 Task: Save favorite listings for homes with acreage in Lincoln, Nebraska, and create a shortlist of properties with agricultural zoning for potential farming or ranching.
Action: Mouse moved to (172, 163)
Screenshot: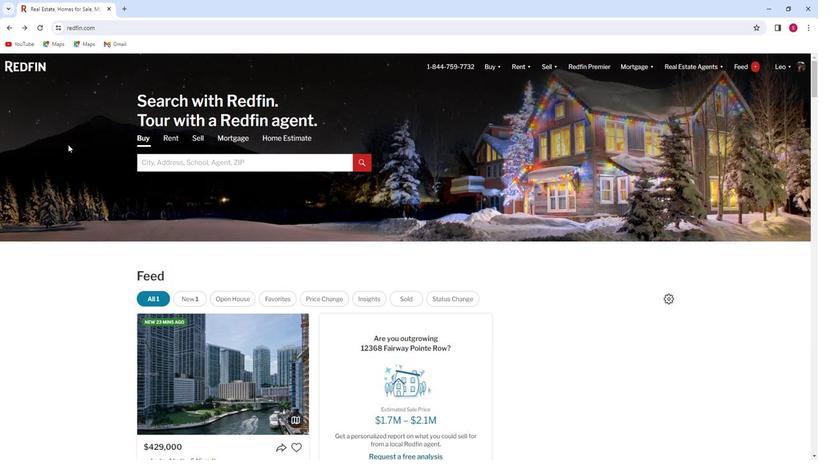 
Action: Mouse pressed left at (172, 163)
Screenshot: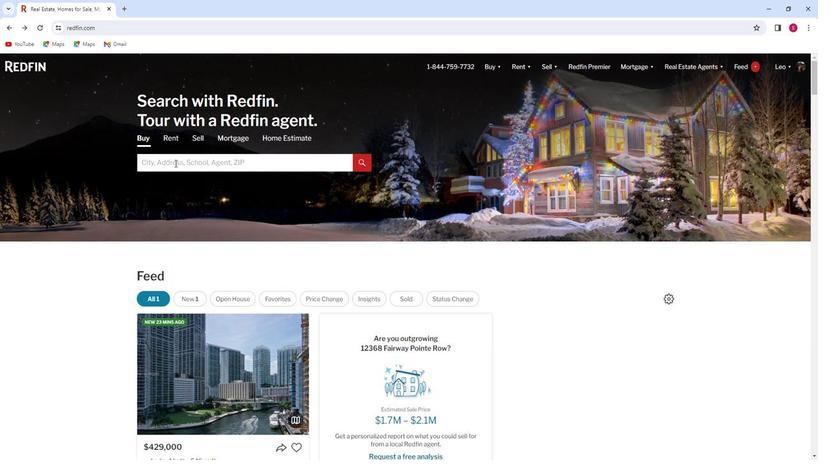 
Action: Mouse moved to (172, 163)
Screenshot: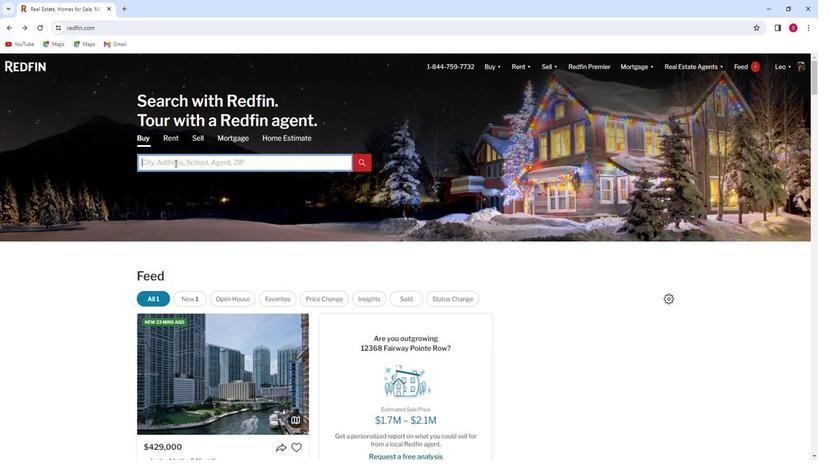 
Action: Key pressed <Key.shift>Lincoln,
Screenshot: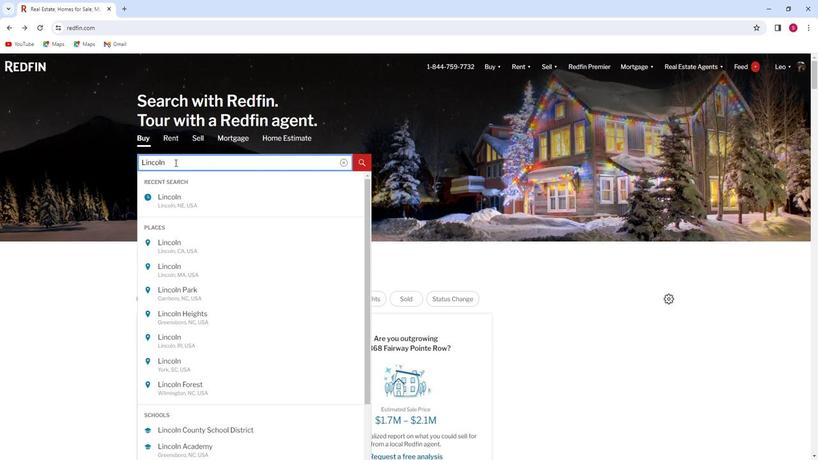 
Action: Mouse moved to (184, 202)
Screenshot: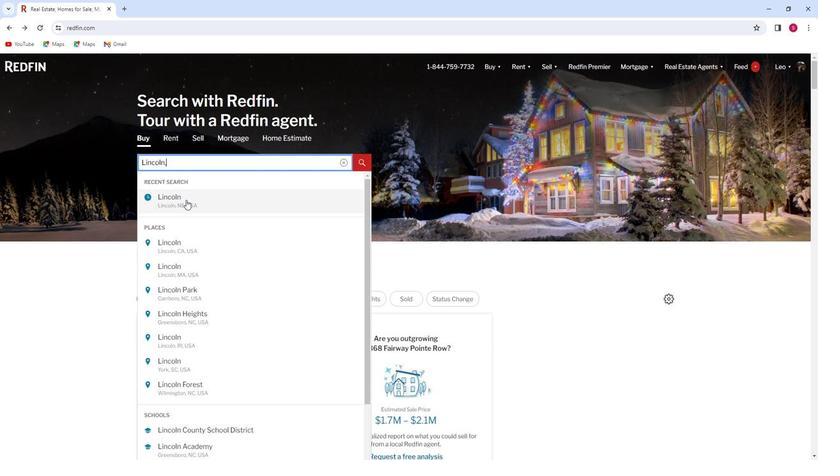 
Action: Mouse pressed left at (184, 202)
Screenshot: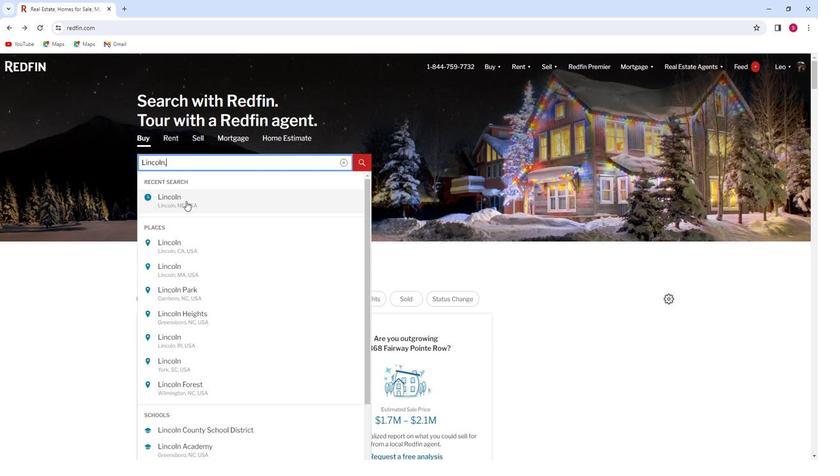 
Action: Mouse moved to (729, 124)
Screenshot: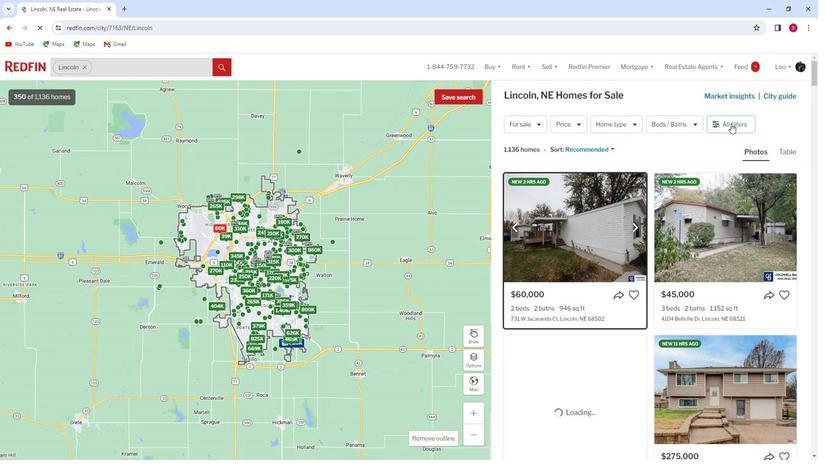 
Action: Mouse pressed left at (729, 124)
Screenshot: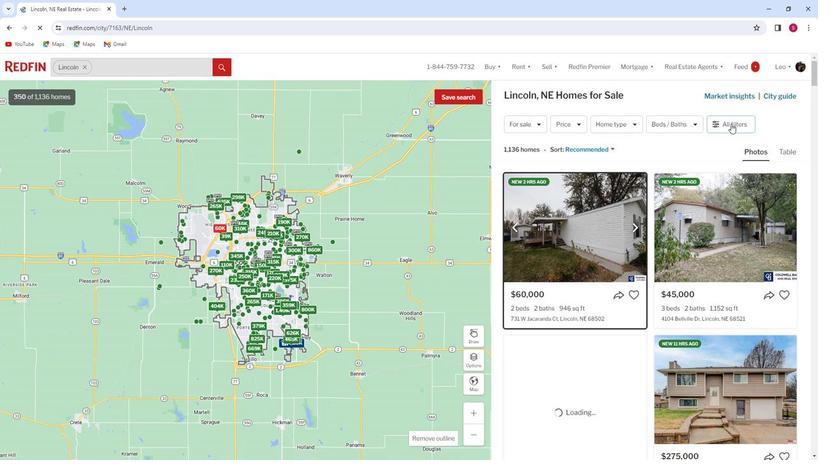 
Action: Mouse moved to (721, 120)
Screenshot: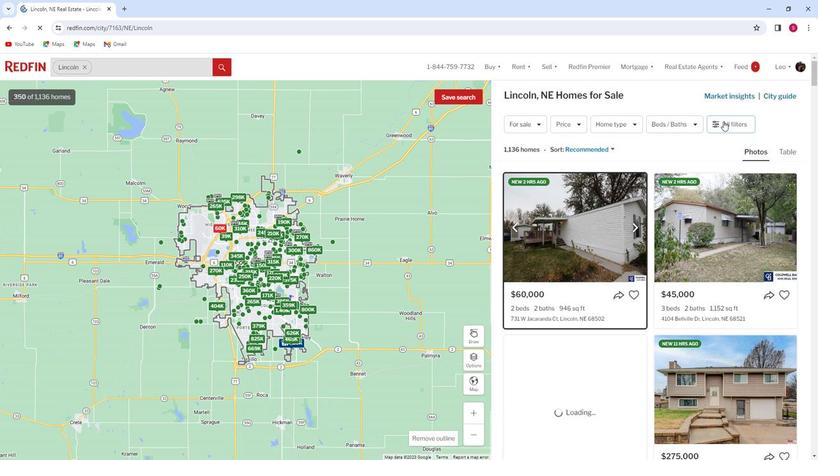
Action: Mouse pressed left at (721, 120)
Screenshot: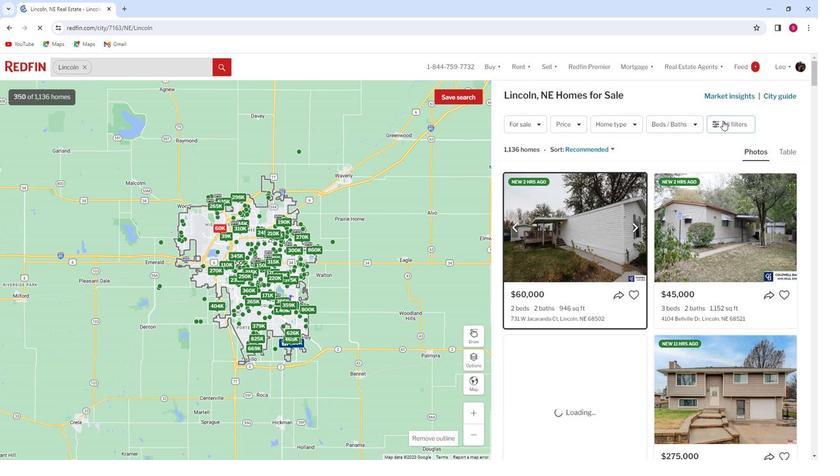 
Action: Mouse moved to (721, 121)
Screenshot: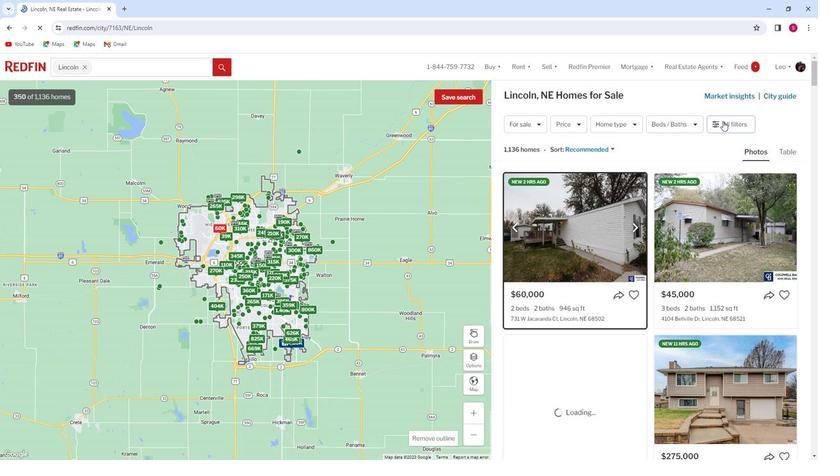 
Action: Mouse pressed left at (721, 121)
Screenshot: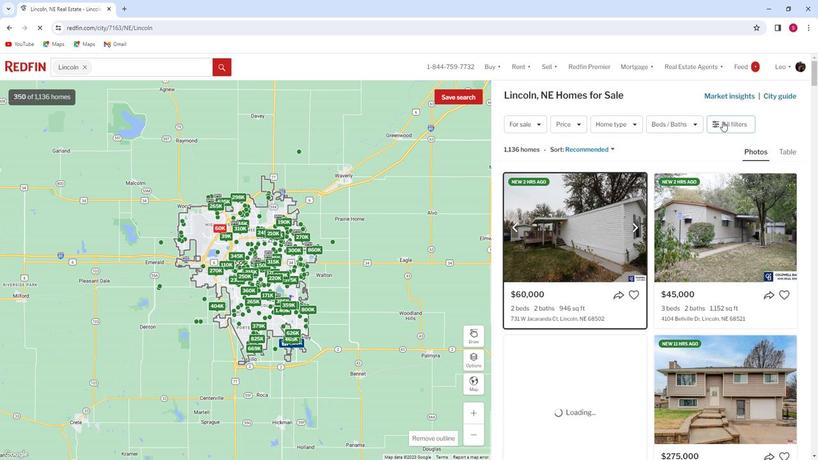 
Action: Mouse moved to (724, 124)
Screenshot: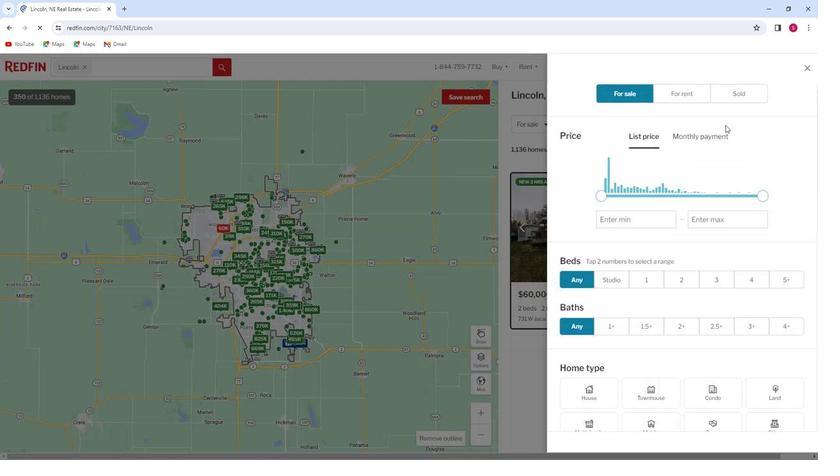 
Action: Mouse pressed left at (724, 124)
Screenshot: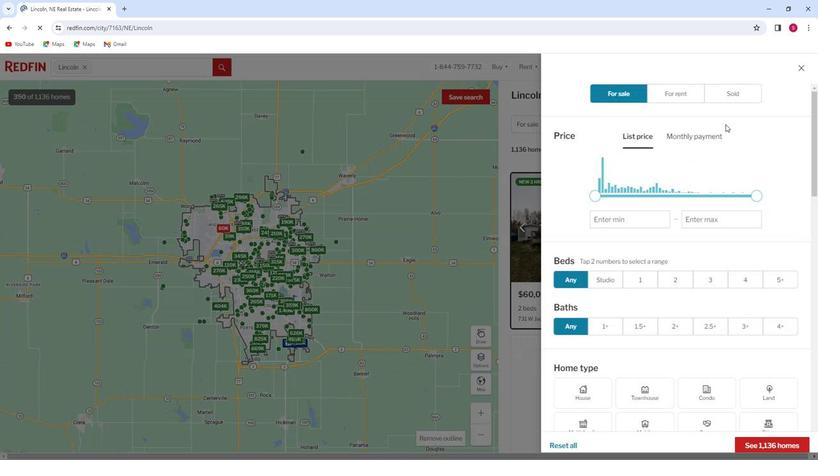 
Action: Mouse moved to (670, 207)
Screenshot: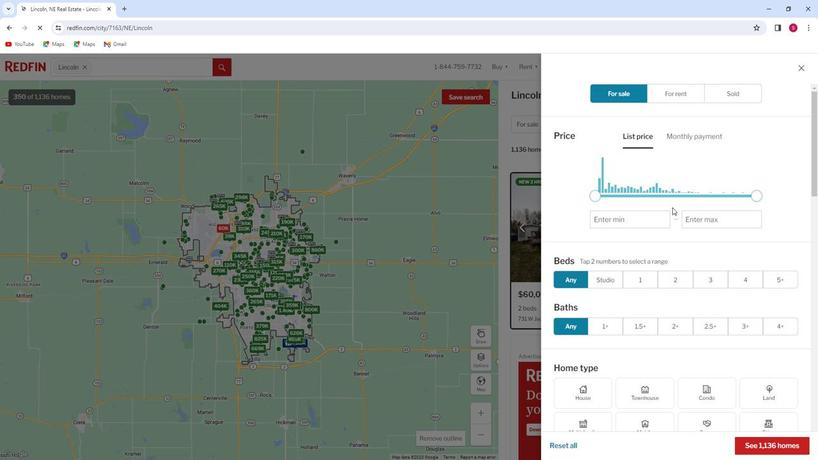 
Action: Mouse scrolled (670, 207) with delta (0, 0)
Screenshot: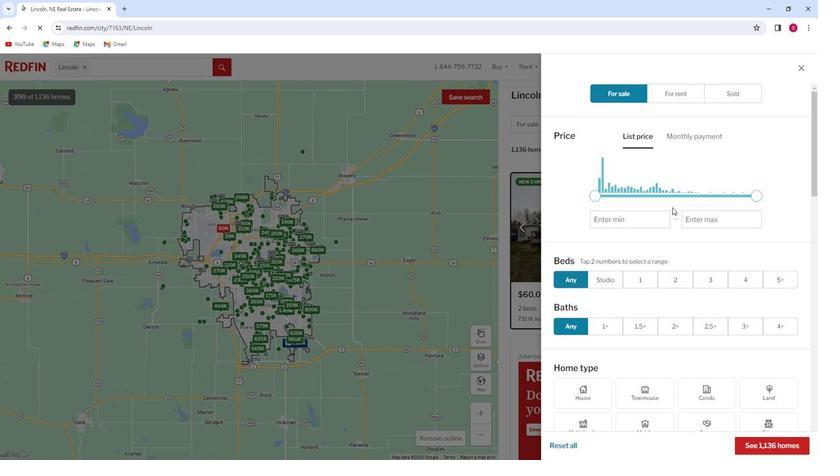 
Action: Mouse scrolled (670, 207) with delta (0, 0)
Screenshot: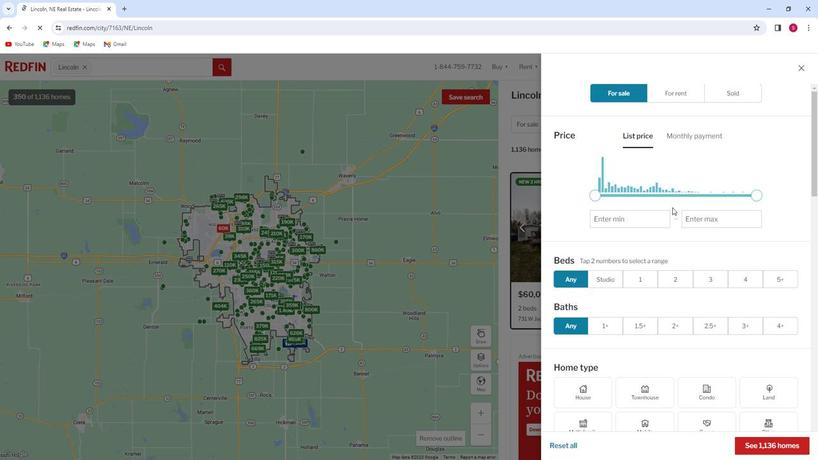 
Action: Mouse scrolled (670, 207) with delta (0, 0)
Screenshot: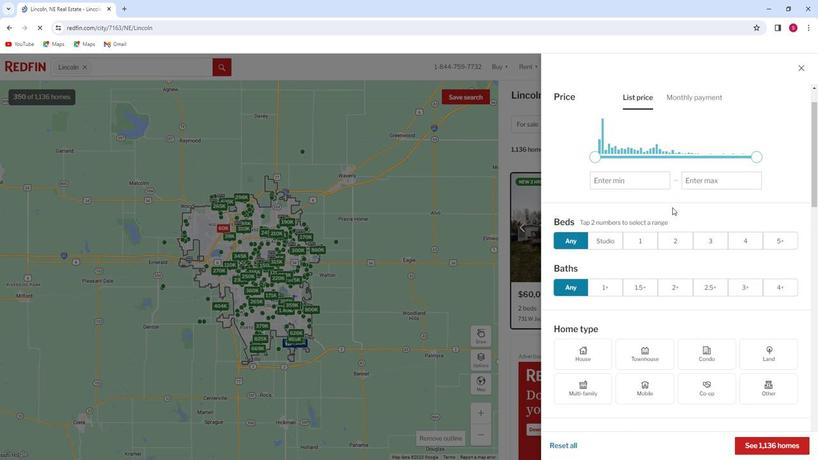 
Action: Mouse moved to (669, 206)
Screenshot: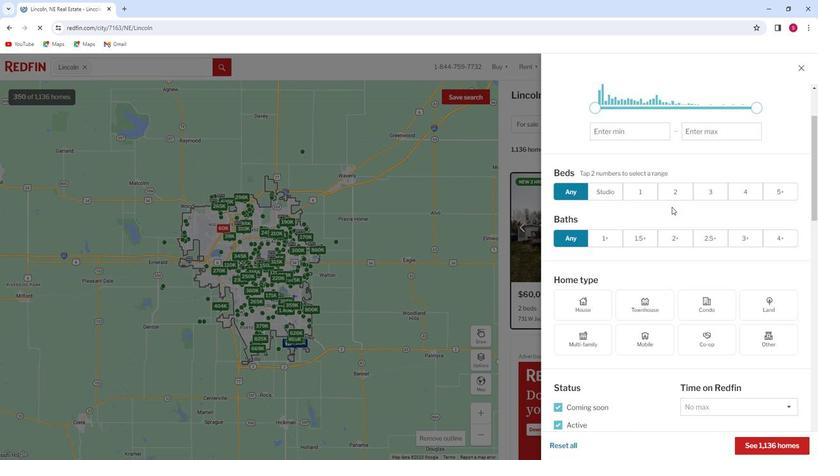 
Action: Mouse scrolled (669, 205) with delta (0, 0)
Screenshot: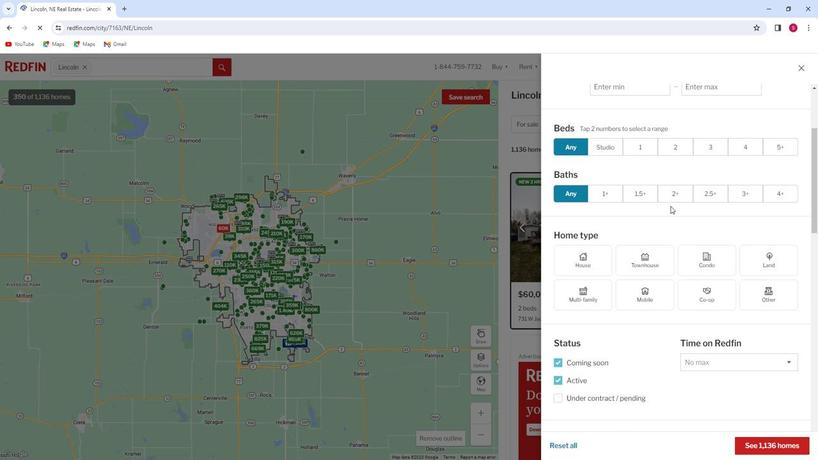 
Action: Mouse scrolled (669, 205) with delta (0, 0)
Screenshot: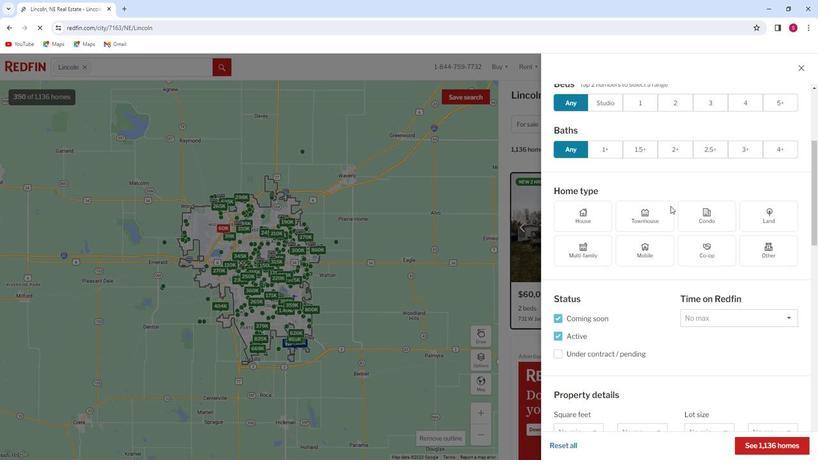 
Action: Mouse scrolled (669, 205) with delta (0, 0)
Screenshot: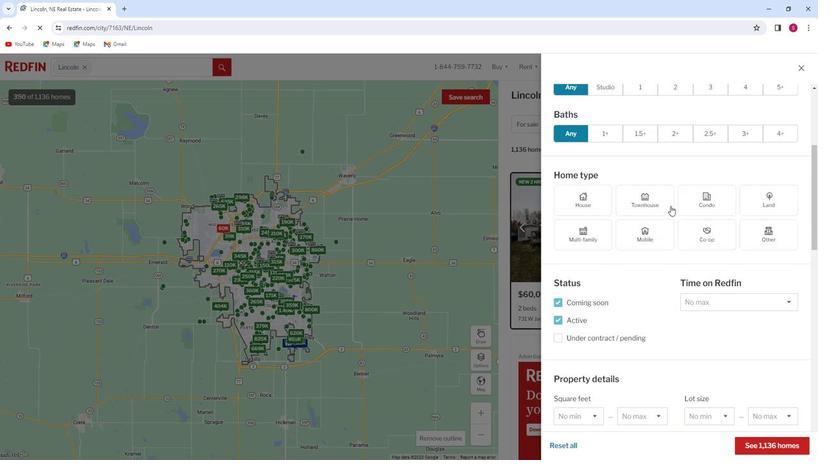 
Action: Mouse moved to (669, 205)
Screenshot: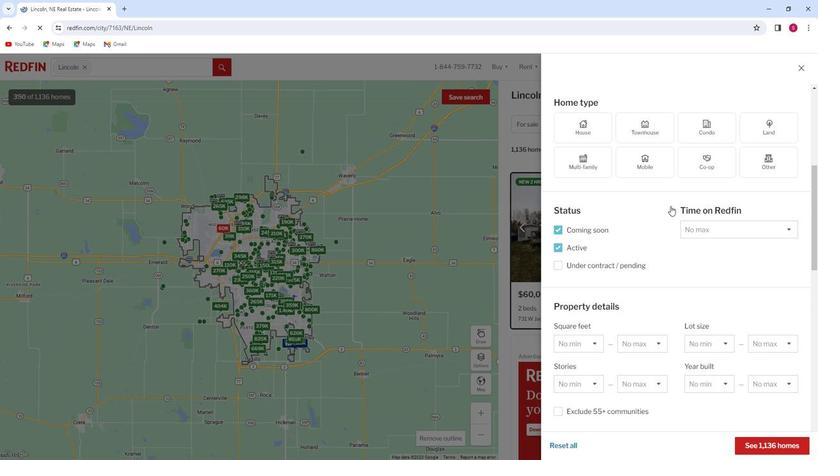 
Action: Mouse scrolled (669, 205) with delta (0, 0)
Screenshot: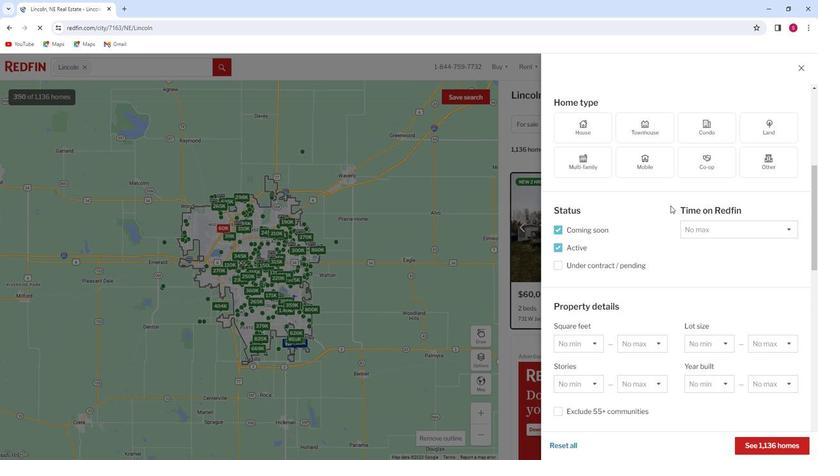 
Action: Mouse moved to (668, 204)
Screenshot: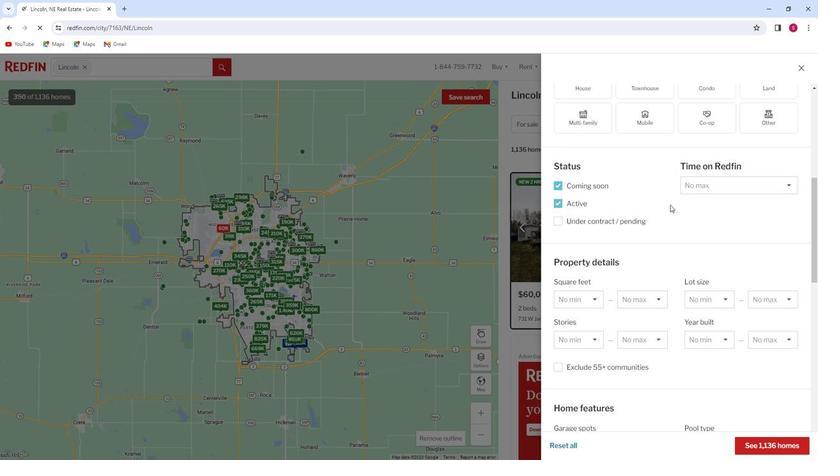 
Action: Mouse scrolled (668, 203) with delta (0, 0)
Screenshot: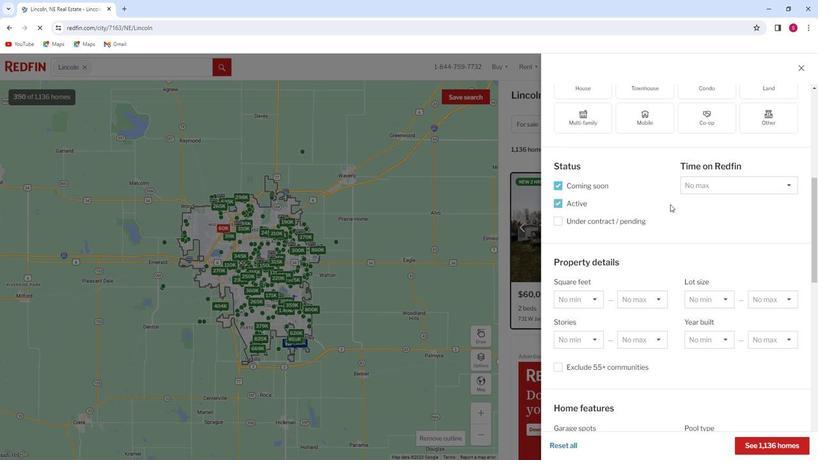 
Action: Mouse scrolled (668, 203) with delta (0, 0)
Screenshot: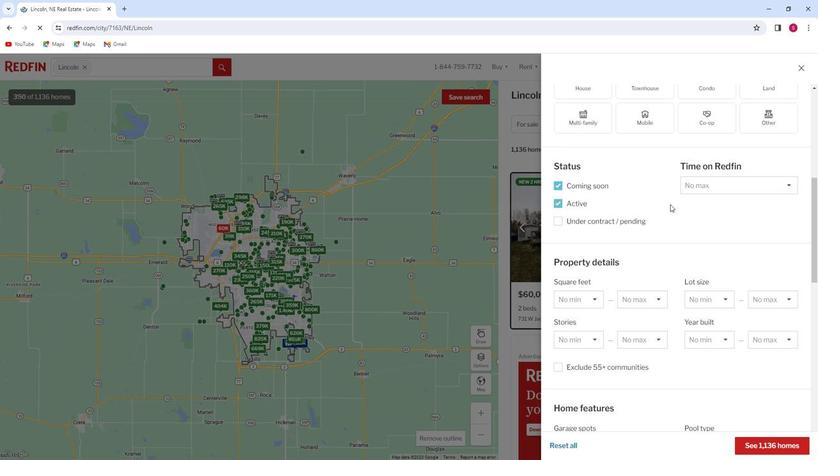 
Action: Mouse scrolled (668, 203) with delta (0, 0)
Screenshot: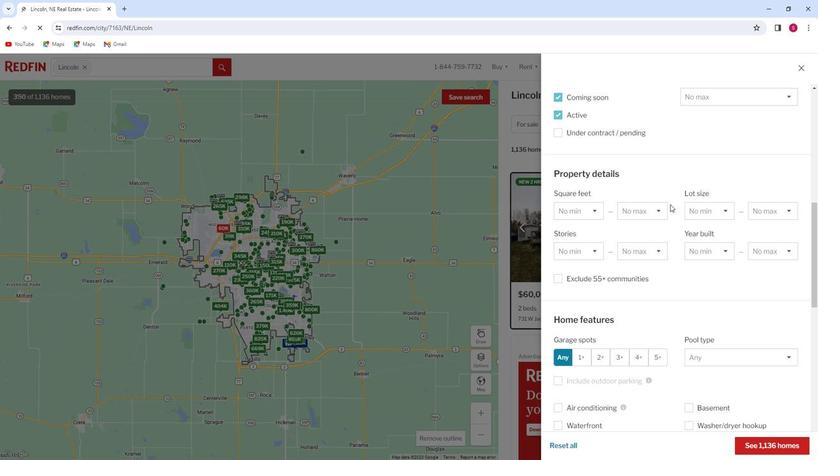 
Action: Mouse scrolled (668, 203) with delta (0, 0)
Screenshot: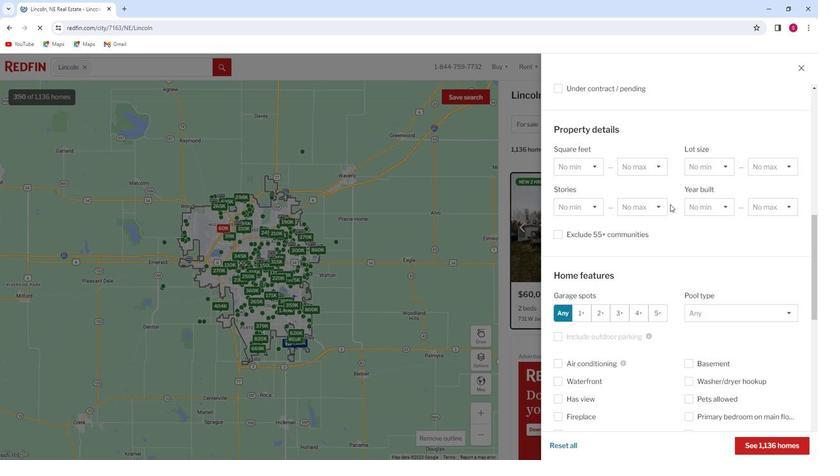 
Action: Mouse scrolled (668, 203) with delta (0, 0)
Screenshot: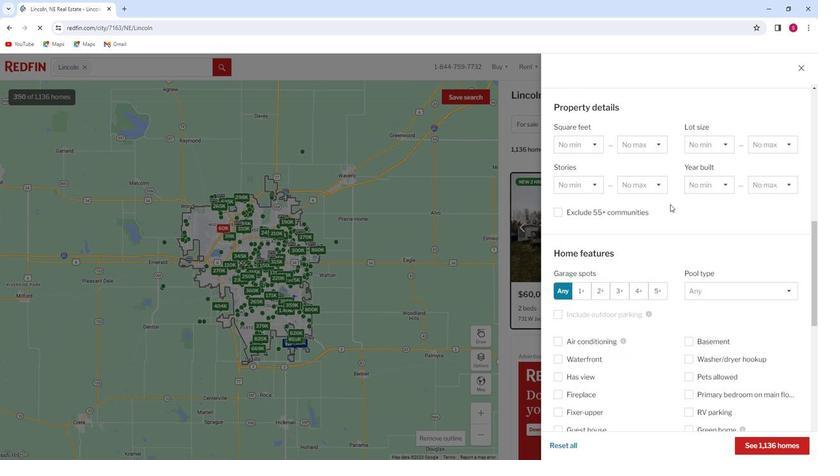 
Action: Mouse moved to (668, 204)
Screenshot: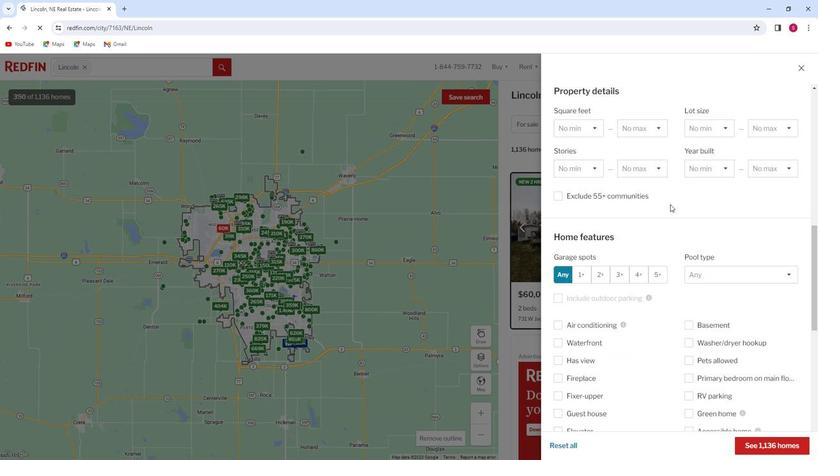 
Action: Mouse scrolled (668, 203) with delta (0, 0)
Screenshot: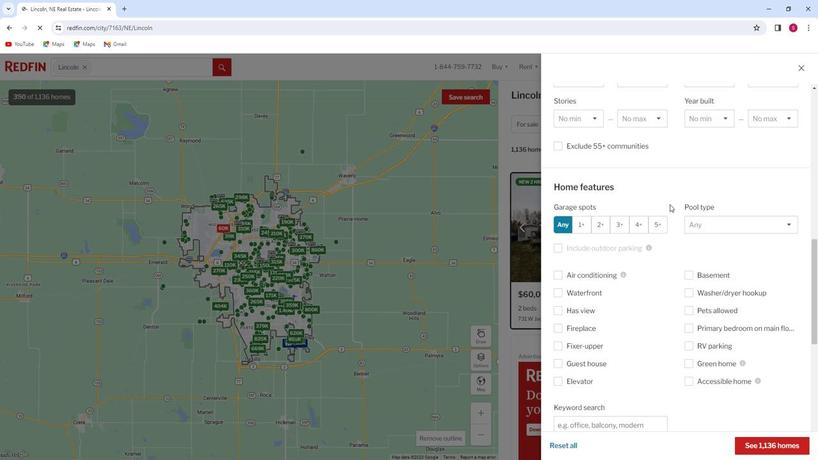 
Action: Mouse scrolled (668, 203) with delta (0, 0)
Screenshot: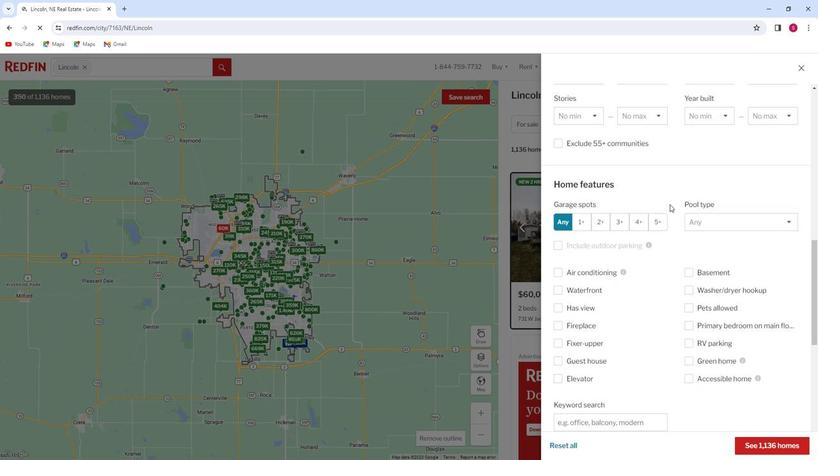 
Action: Mouse scrolled (668, 203) with delta (0, 0)
Screenshot: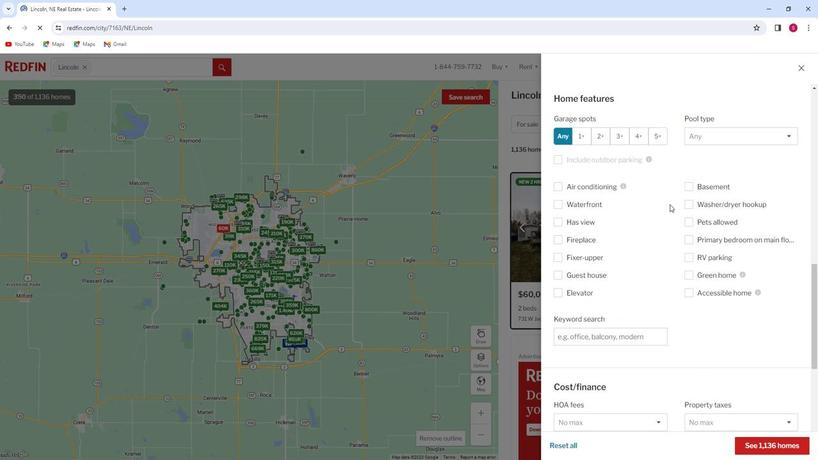 
Action: Mouse scrolled (668, 203) with delta (0, 0)
Screenshot: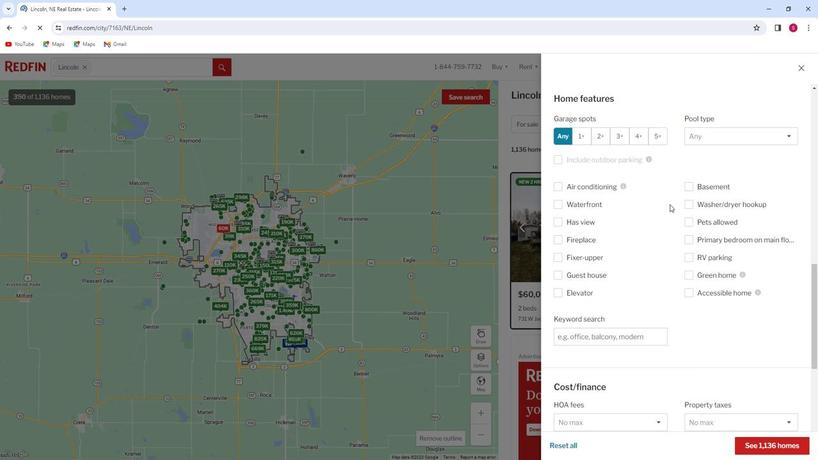 
Action: Mouse moved to (599, 247)
Screenshot: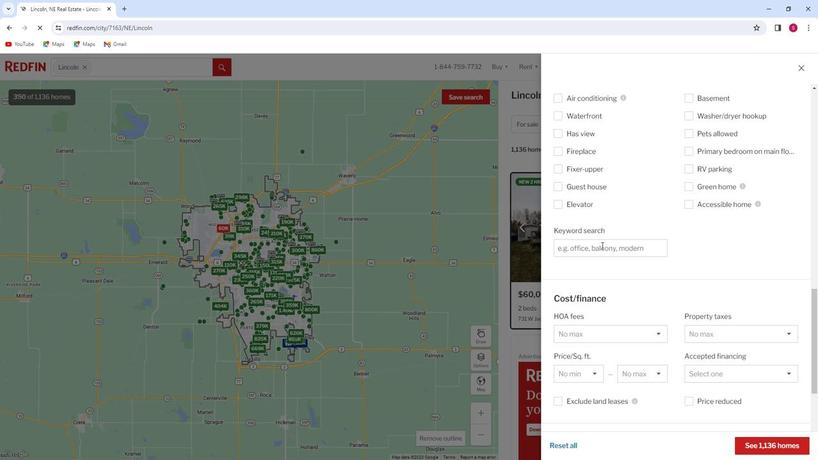 
Action: Mouse pressed left at (599, 247)
Screenshot: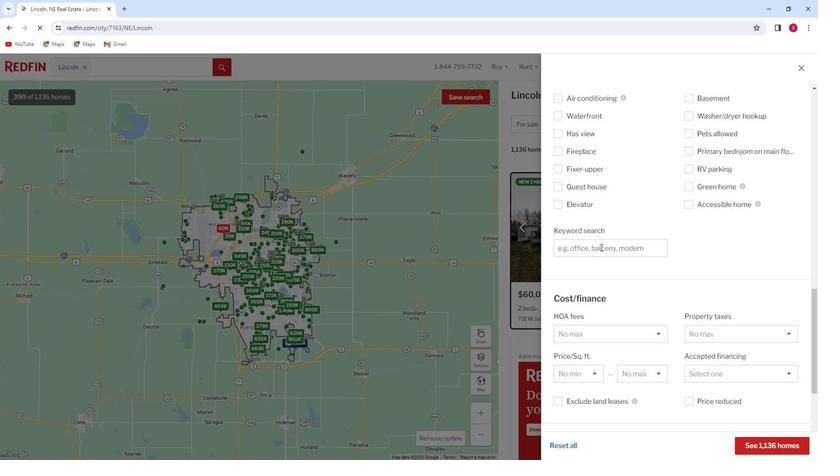 
Action: Mouse moved to (599, 248)
Screenshot: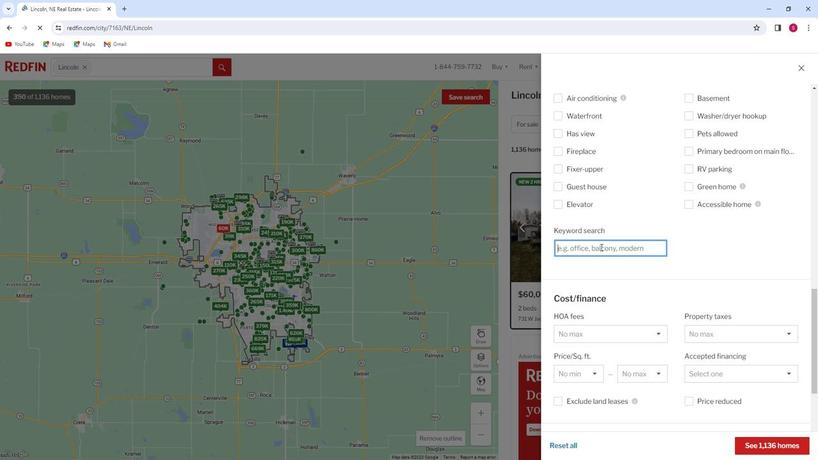 
Action: Key pressed homes<Key.space>with<Key.space>agriculture<Key.space>zoning
Screenshot: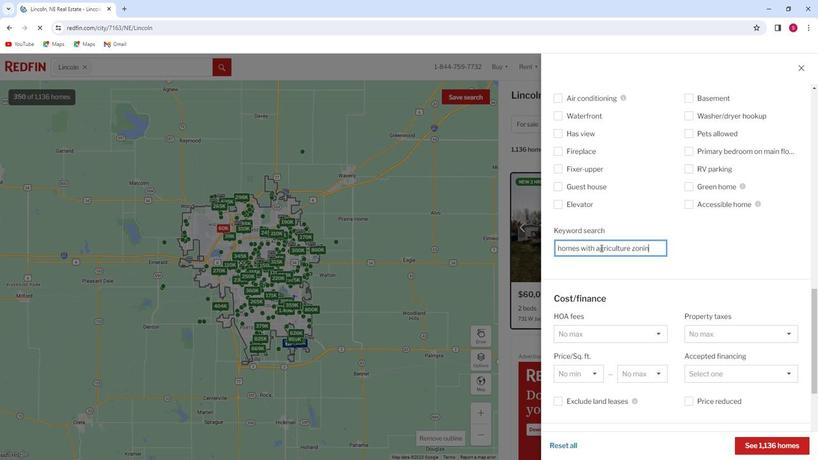 
Action: Mouse moved to (622, 304)
Screenshot: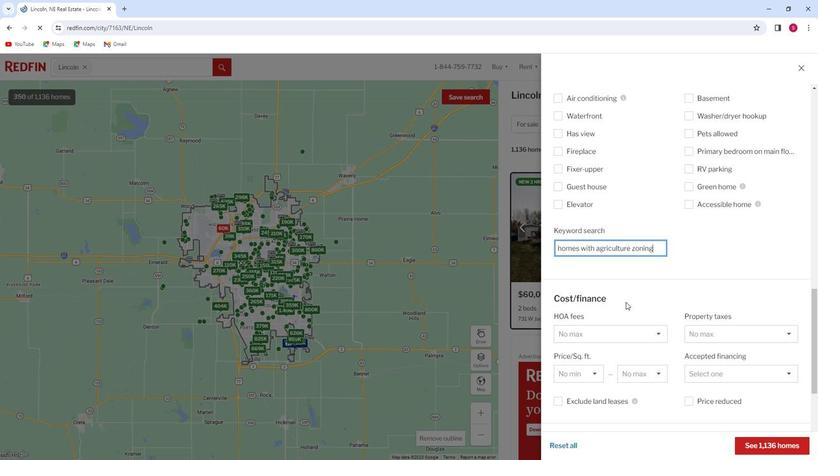 
Action: Mouse scrolled (622, 303) with delta (0, 0)
Screenshot: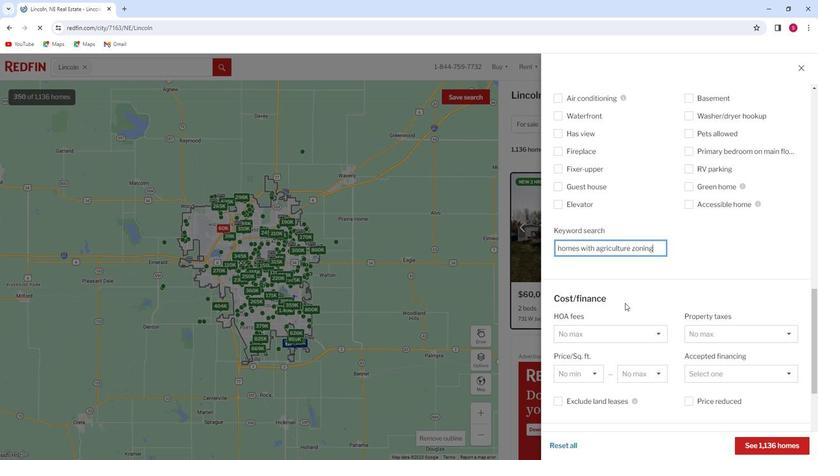 
Action: Mouse moved to (622, 309)
Screenshot: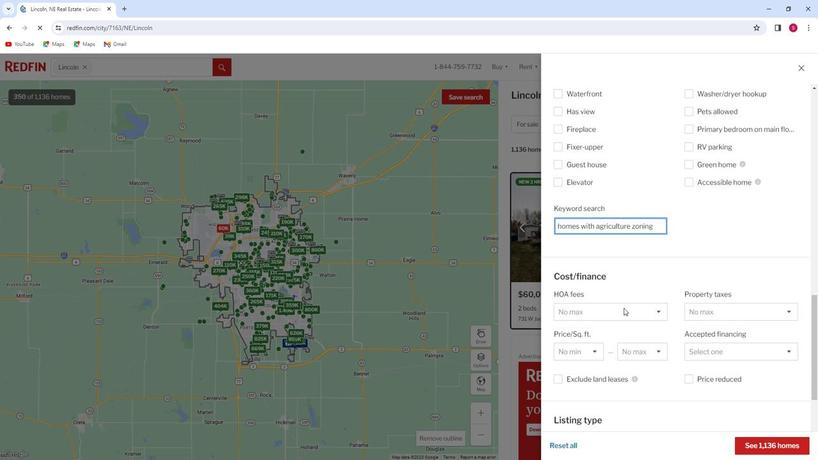 
Action: Mouse scrolled (622, 308) with delta (0, 0)
Screenshot: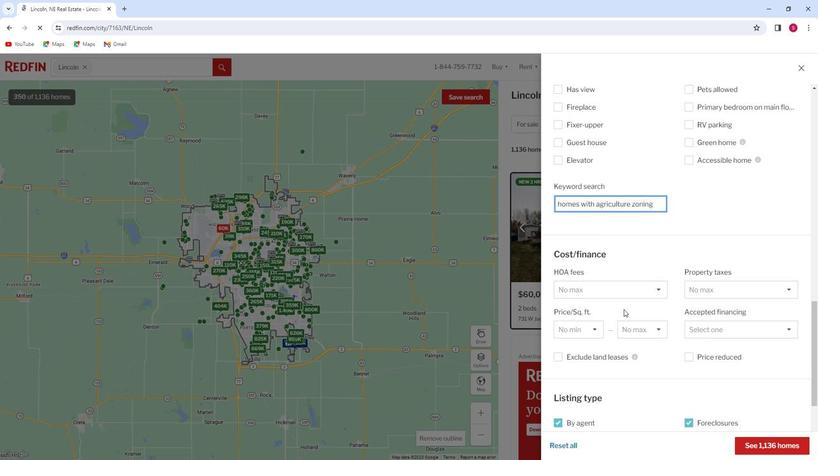 
Action: Mouse moved to (785, 245)
Screenshot: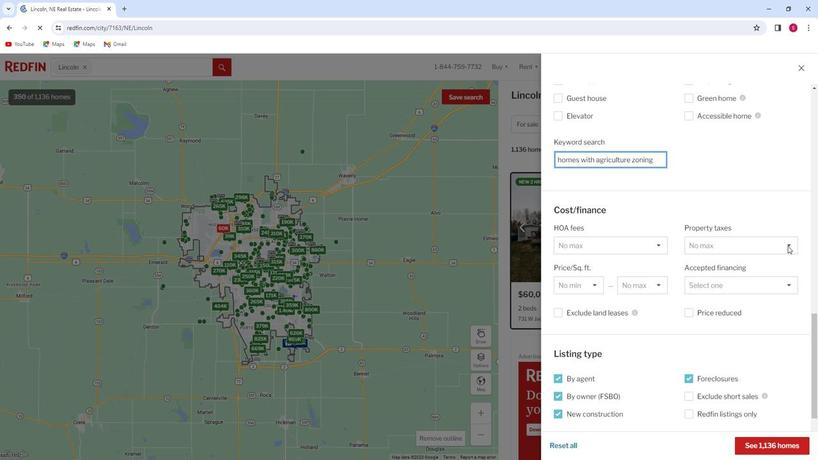 
Action: Mouse pressed left at (785, 245)
Screenshot: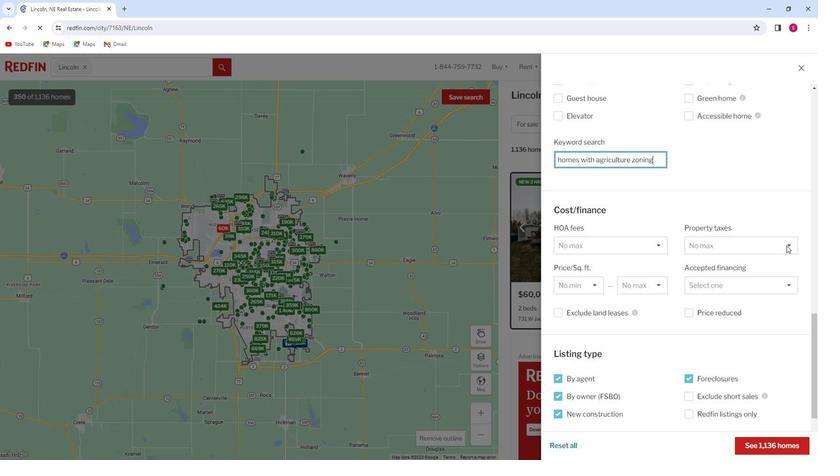 
Action: Mouse moved to (786, 244)
Screenshot: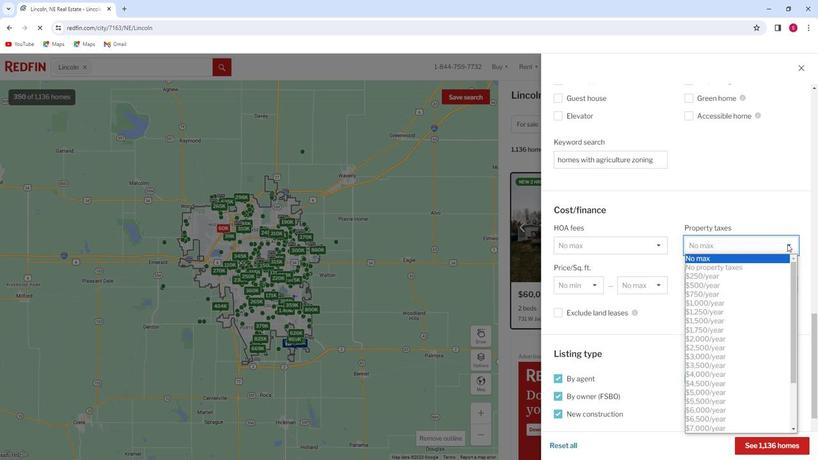 
Action: Mouse pressed left at (786, 244)
Screenshot: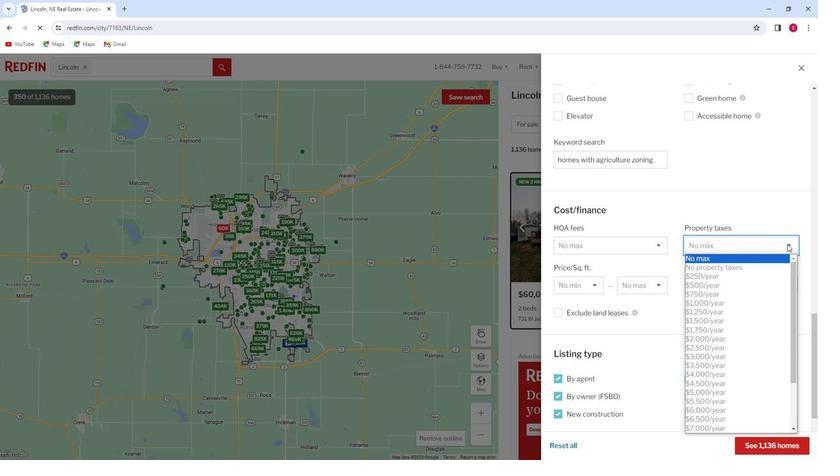 
Action: Mouse moved to (709, 275)
Screenshot: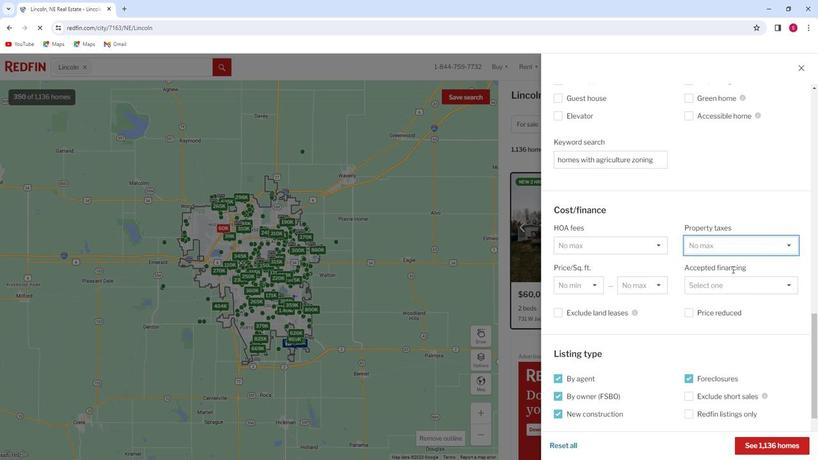 
Action: Mouse scrolled (709, 274) with delta (0, 0)
Screenshot: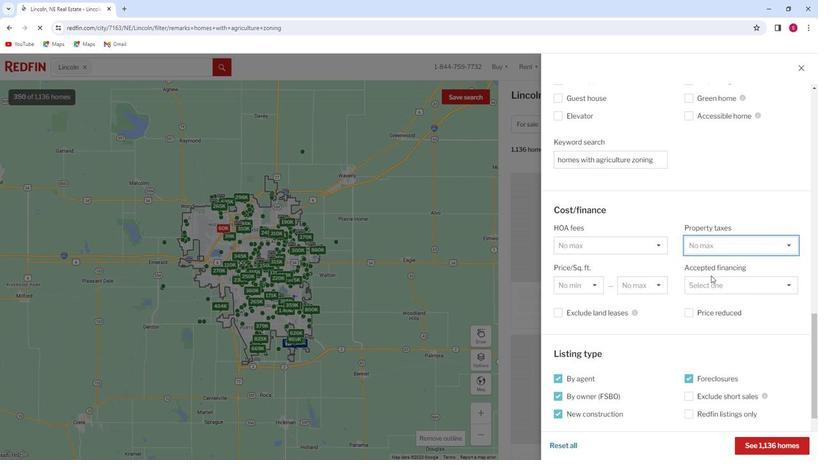 
Action: Mouse moved to (709, 276)
Screenshot: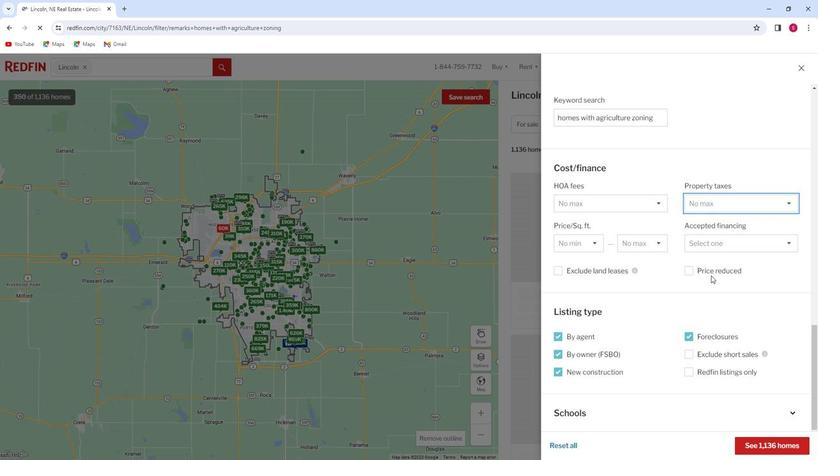 
Action: Mouse scrolled (709, 275) with delta (0, 0)
Screenshot: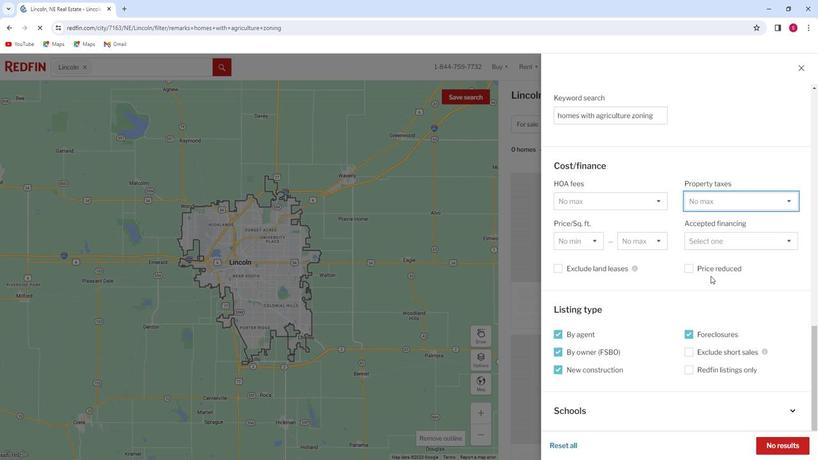 
Action: Mouse moved to (771, 443)
Screenshot: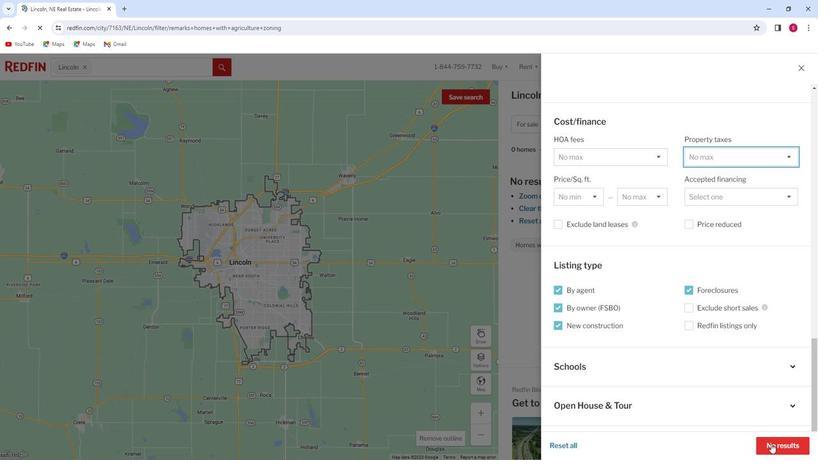 
Action: Mouse pressed left at (771, 443)
Screenshot: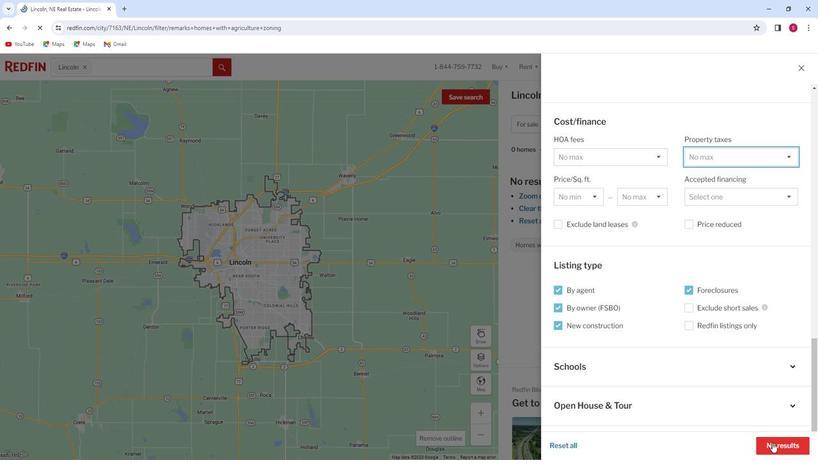 
Action: Mouse moved to (562, 221)
Screenshot: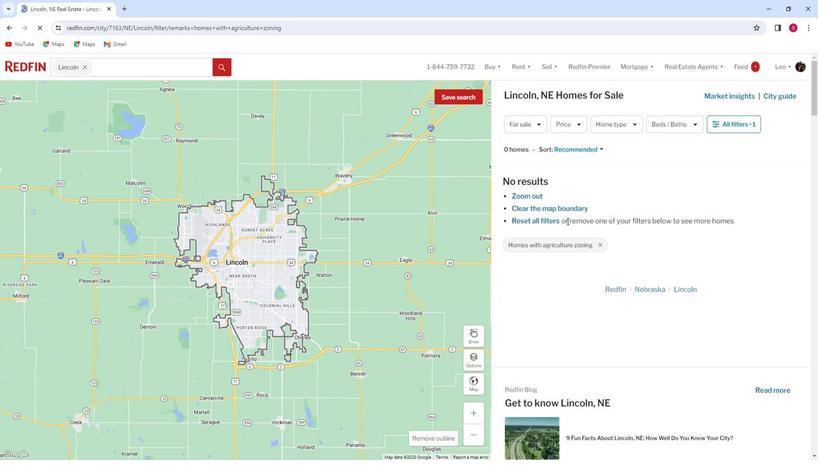 
